 Task: Set the Live555 stream transport to RTP over RTSP (TCP).
Action: Mouse moved to (127, 14)
Screenshot: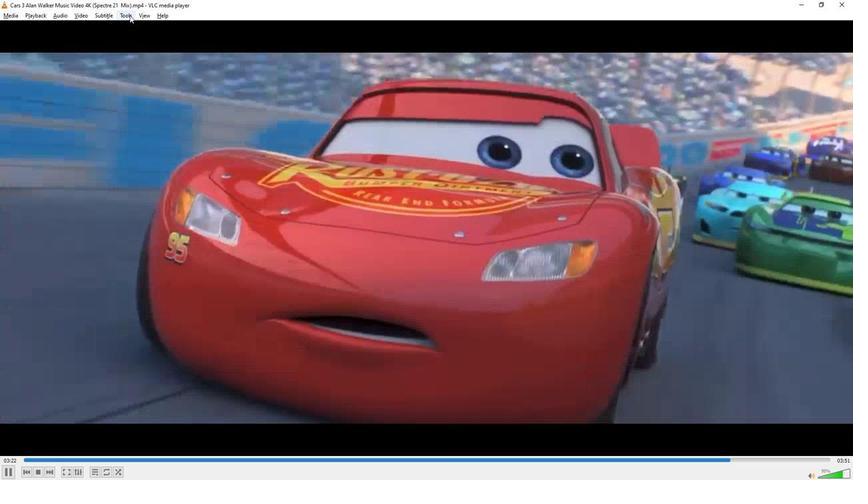 
Action: Mouse pressed left at (127, 14)
Screenshot: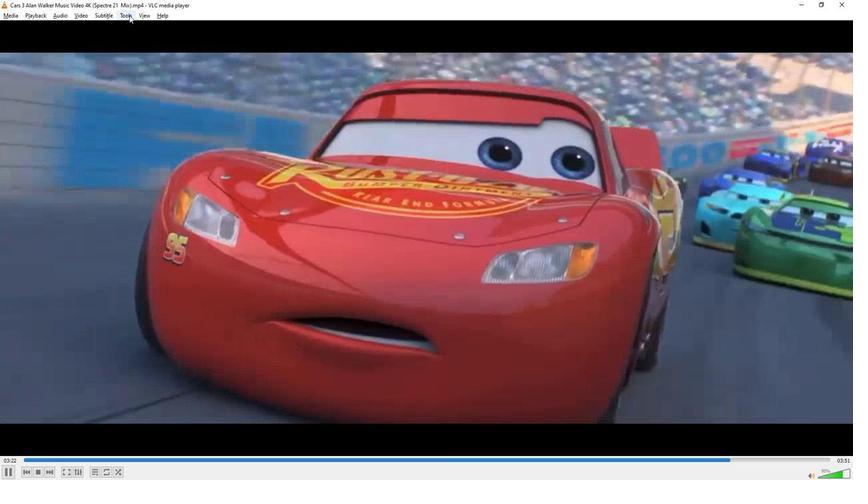 
Action: Mouse moved to (143, 128)
Screenshot: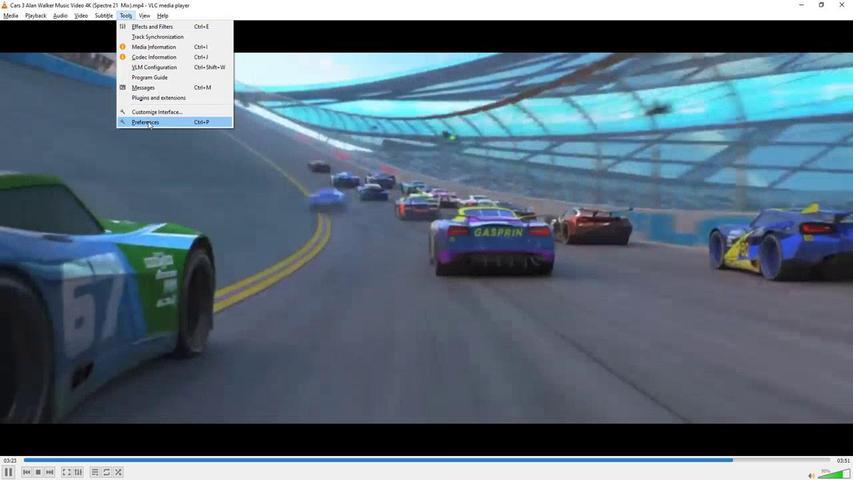 
Action: Mouse pressed left at (143, 128)
Screenshot: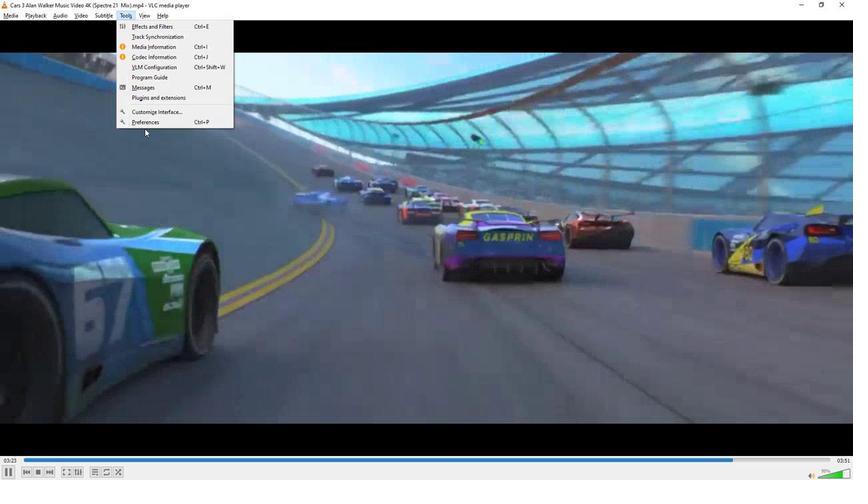 
Action: Mouse moved to (124, 18)
Screenshot: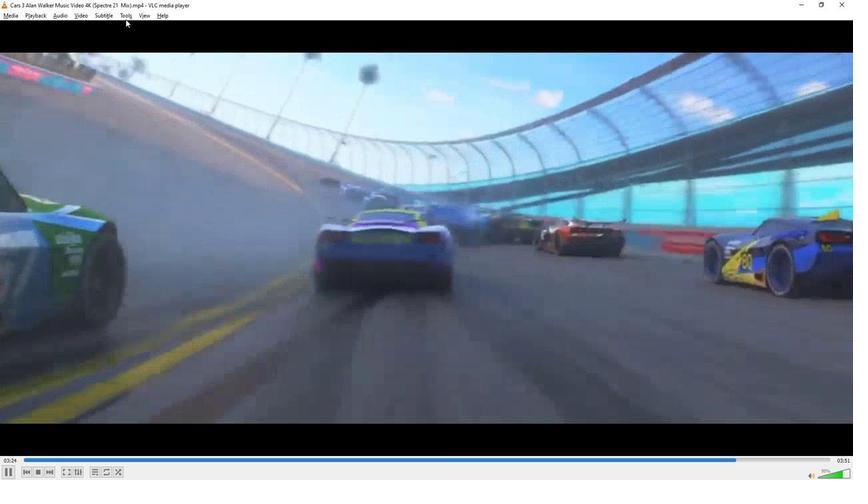 
Action: Mouse pressed left at (124, 18)
Screenshot: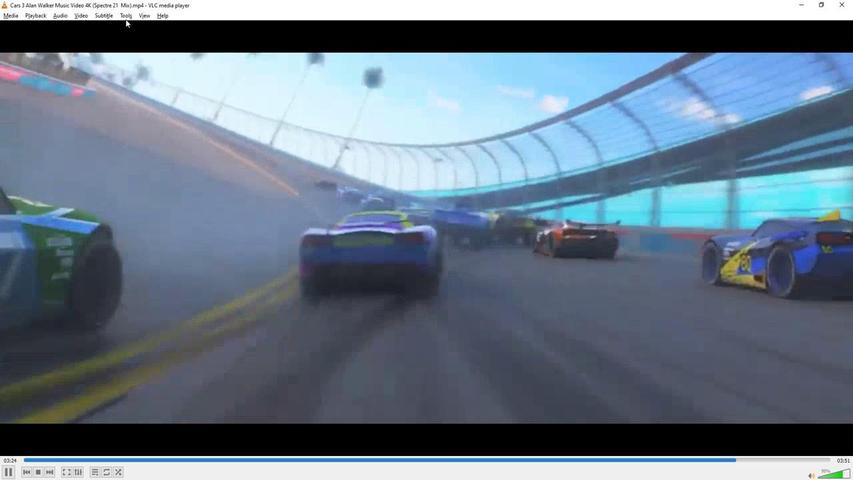 
Action: Mouse moved to (138, 116)
Screenshot: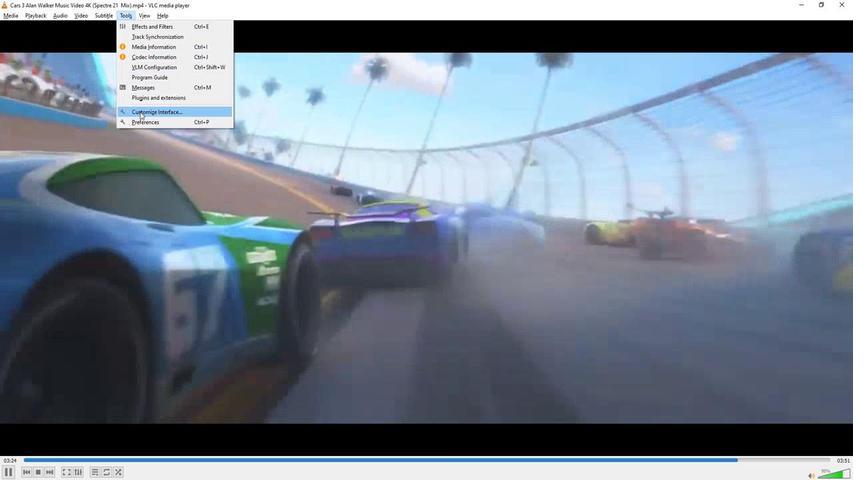 
Action: Mouse pressed left at (138, 116)
Screenshot: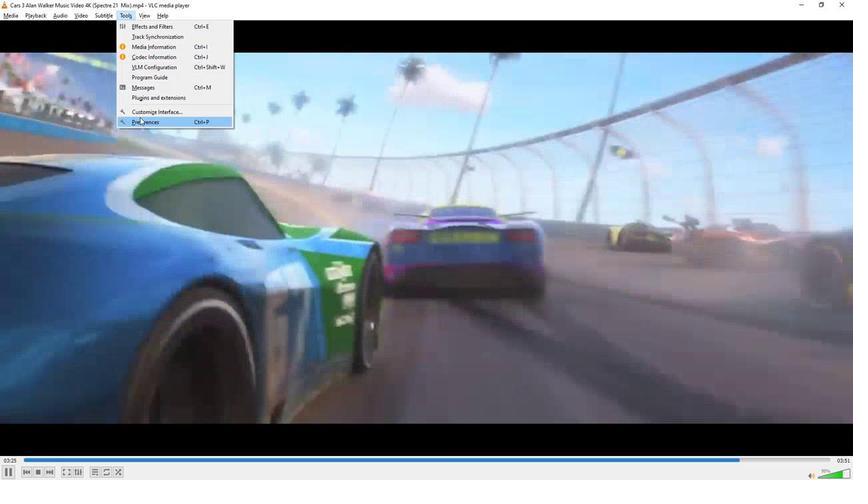 
Action: Mouse moved to (371, 83)
Screenshot: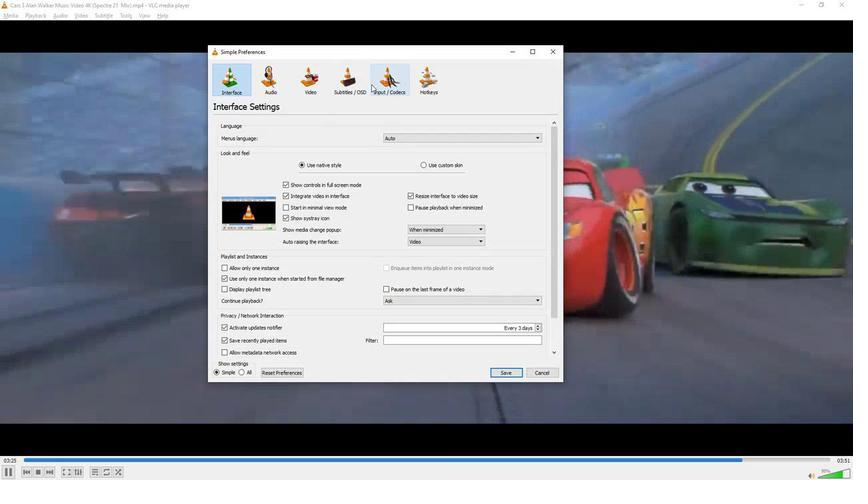 
Action: Mouse pressed left at (371, 83)
Screenshot: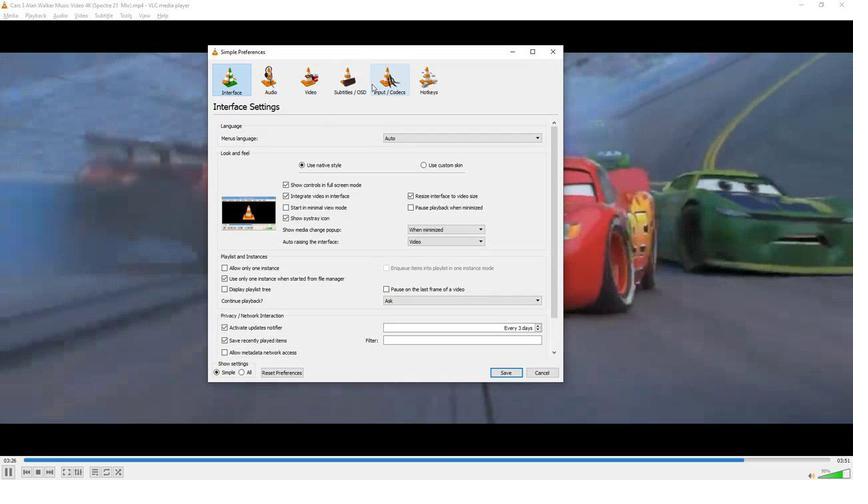 
Action: Mouse moved to (448, 332)
Screenshot: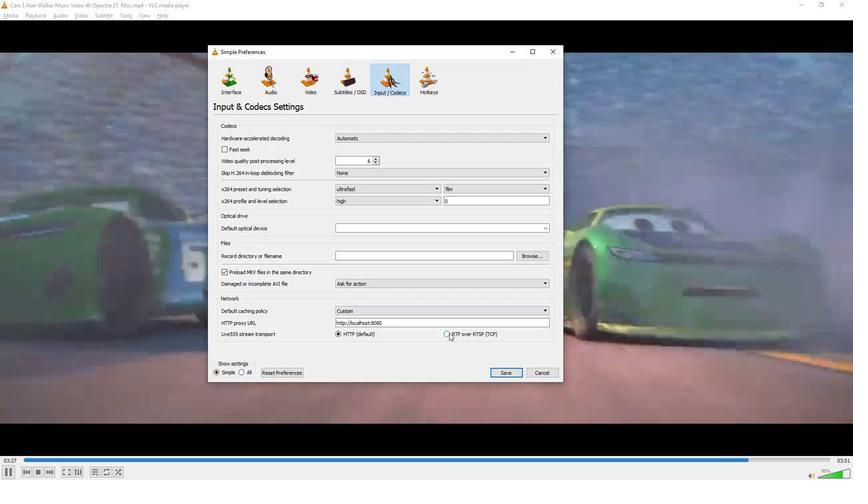 
Action: Mouse pressed left at (448, 332)
Screenshot: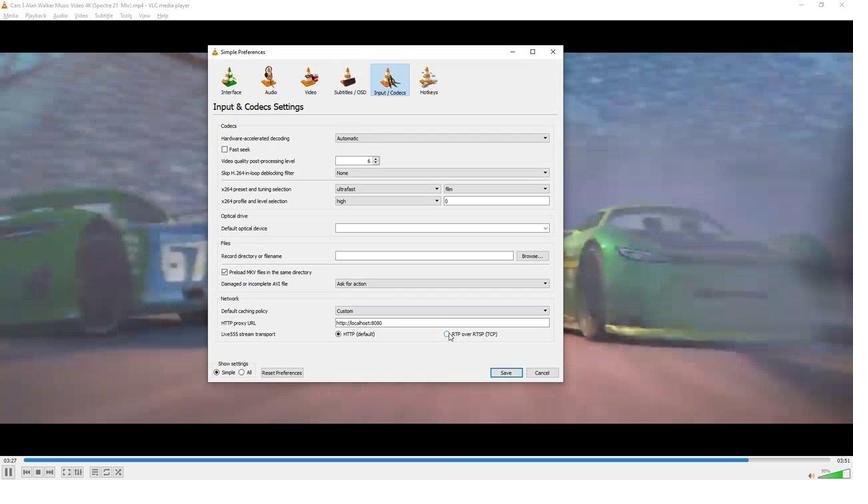
Action: Mouse moved to (566, 348)
Screenshot: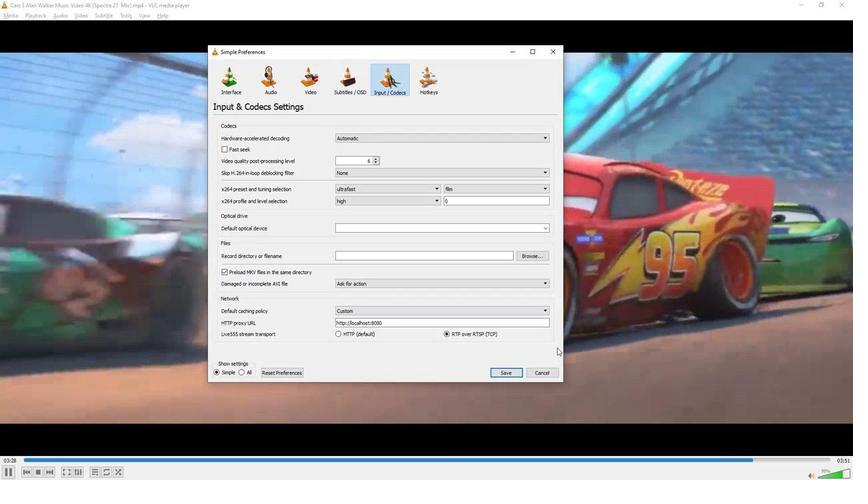 
